 Task: Create a due date automation trigger when advanced on, on the monday after a card is due add fields with custom field "Resume" unchecked at 11:00 AM.
Action: Mouse moved to (1016, 85)
Screenshot: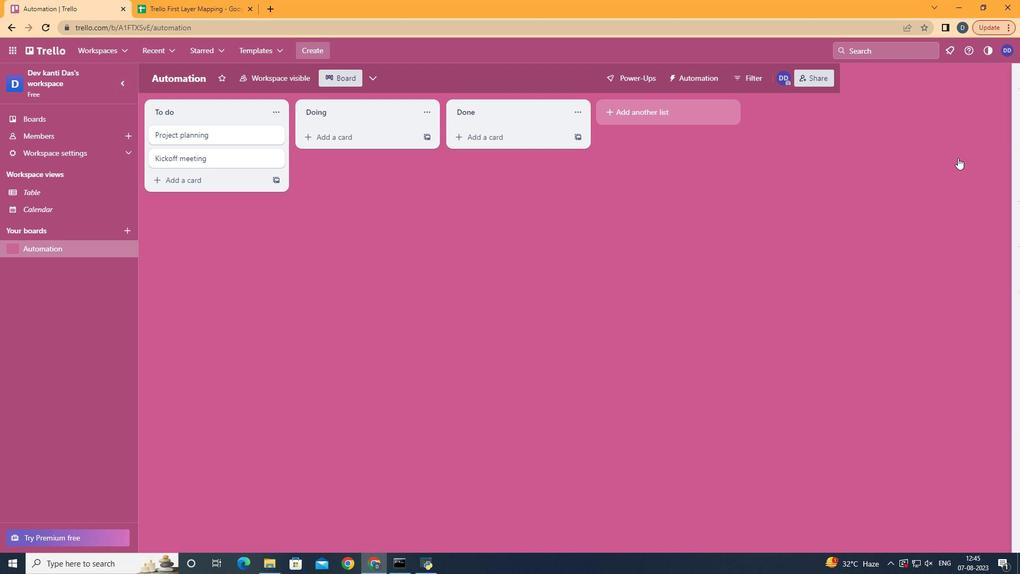 
Action: Mouse pressed left at (1016, 85)
Screenshot: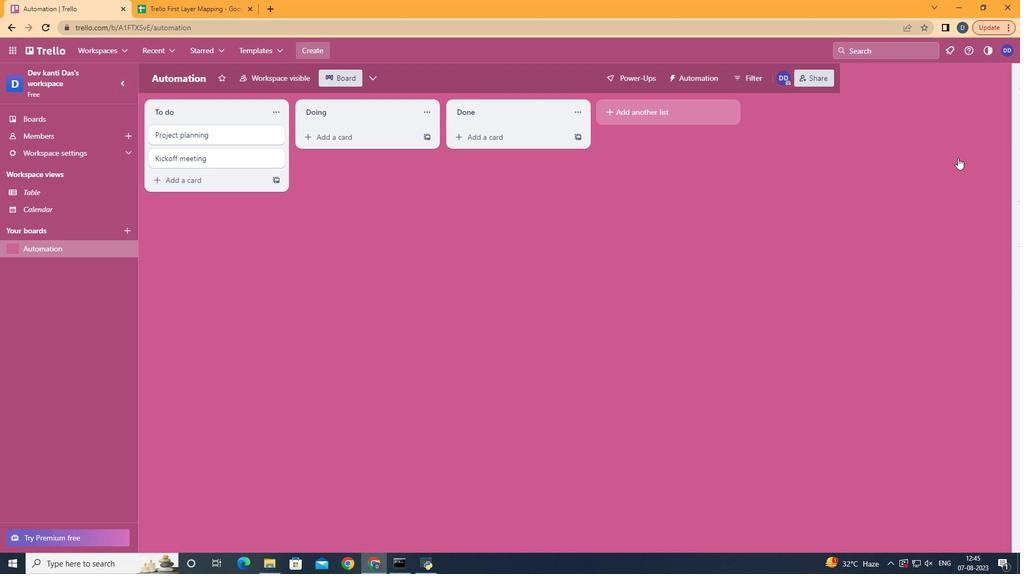 
Action: Mouse moved to (929, 234)
Screenshot: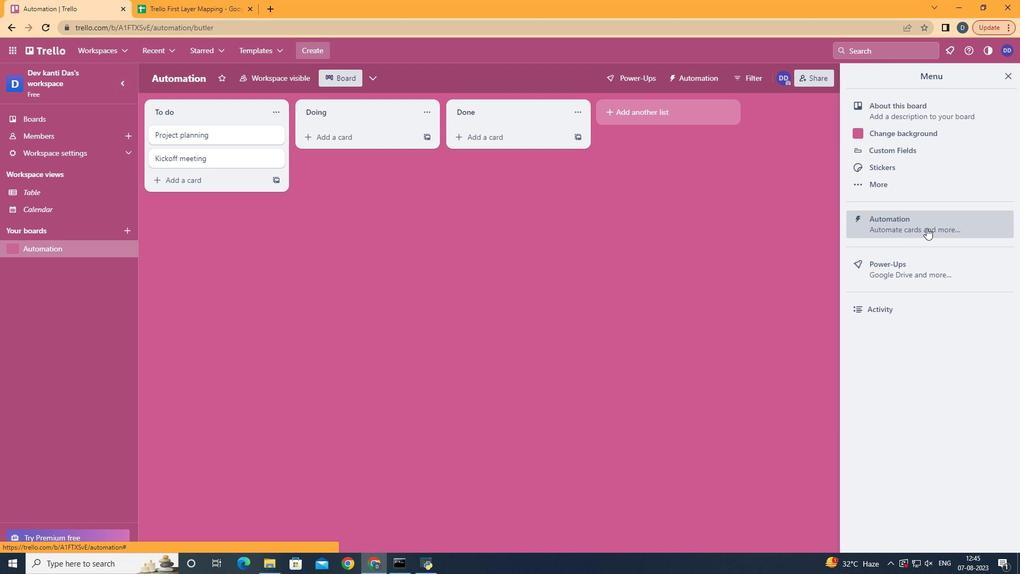 
Action: Mouse pressed left at (929, 234)
Screenshot: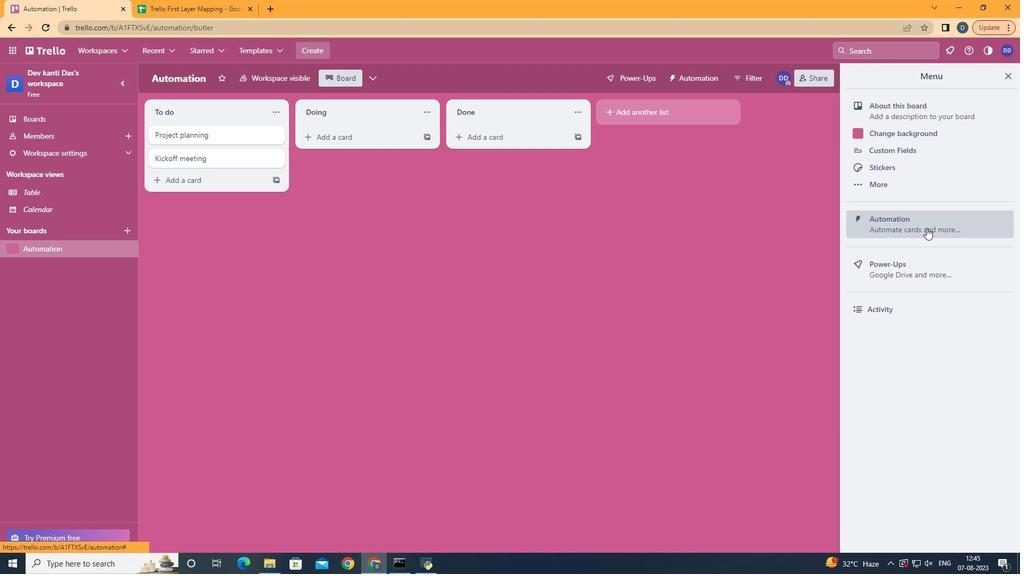 
Action: Mouse moved to (207, 221)
Screenshot: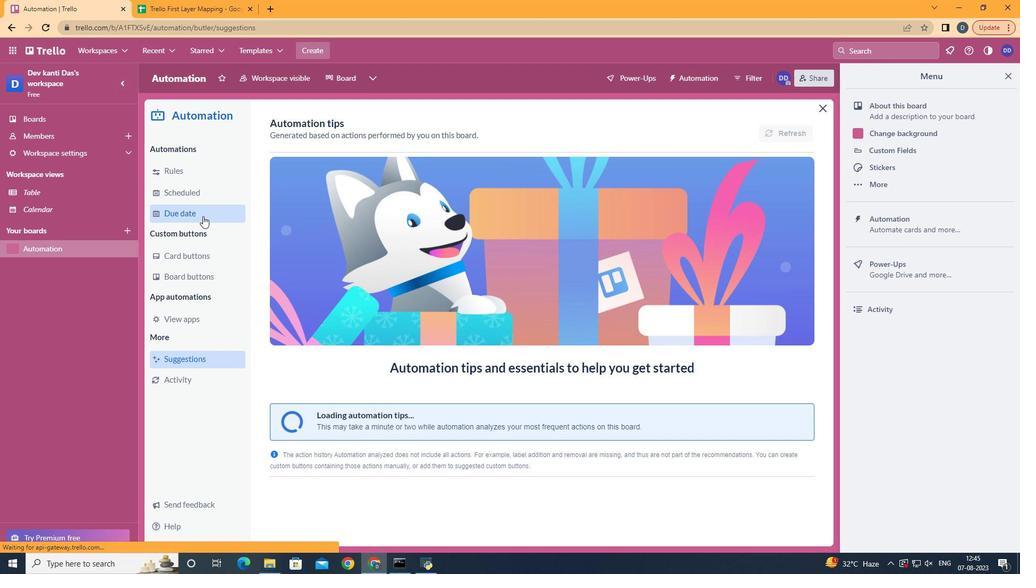 
Action: Mouse pressed left at (207, 221)
Screenshot: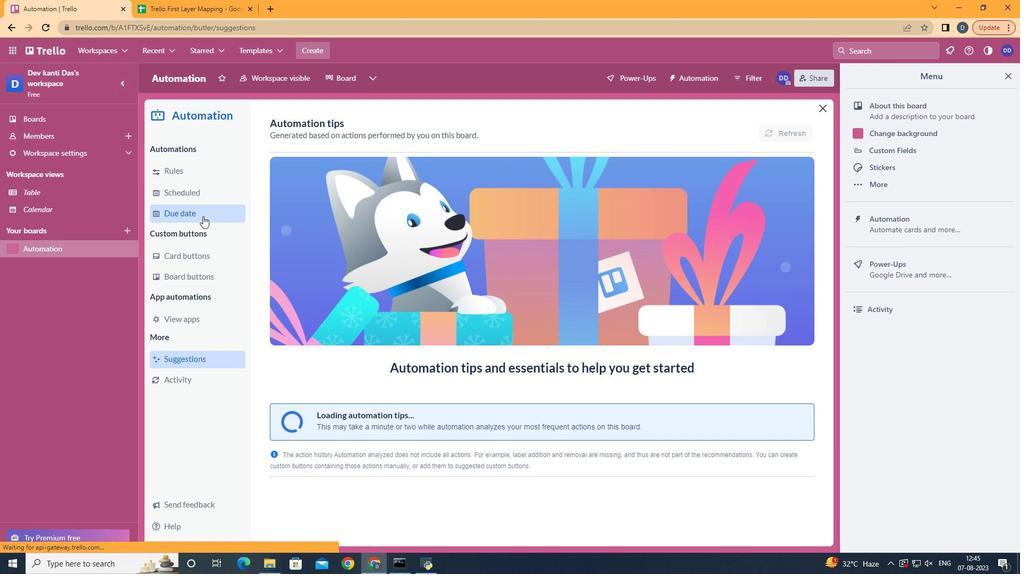 
Action: Mouse moved to (753, 129)
Screenshot: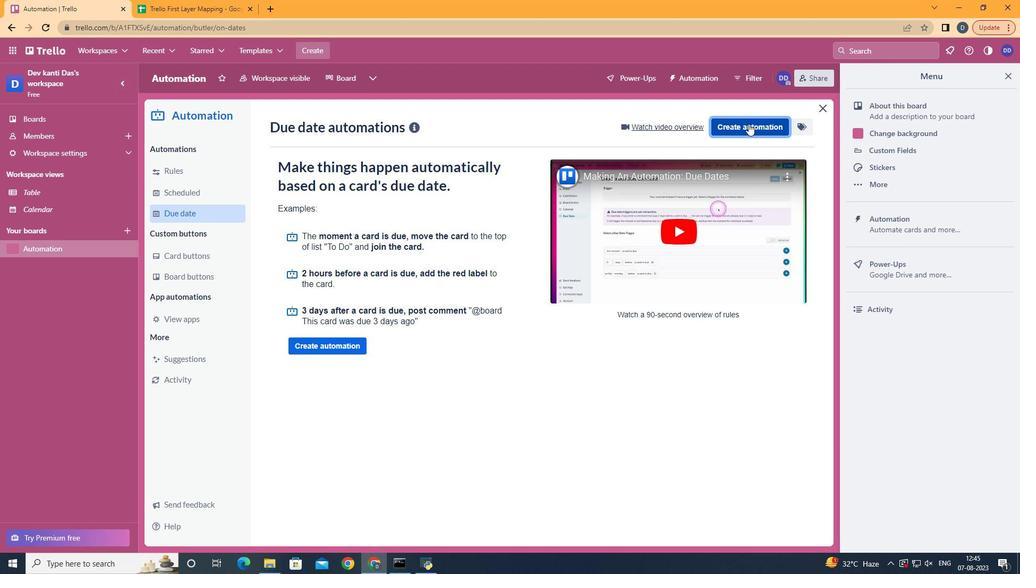 
Action: Mouse pressed left at (753, 129)
Screenshot: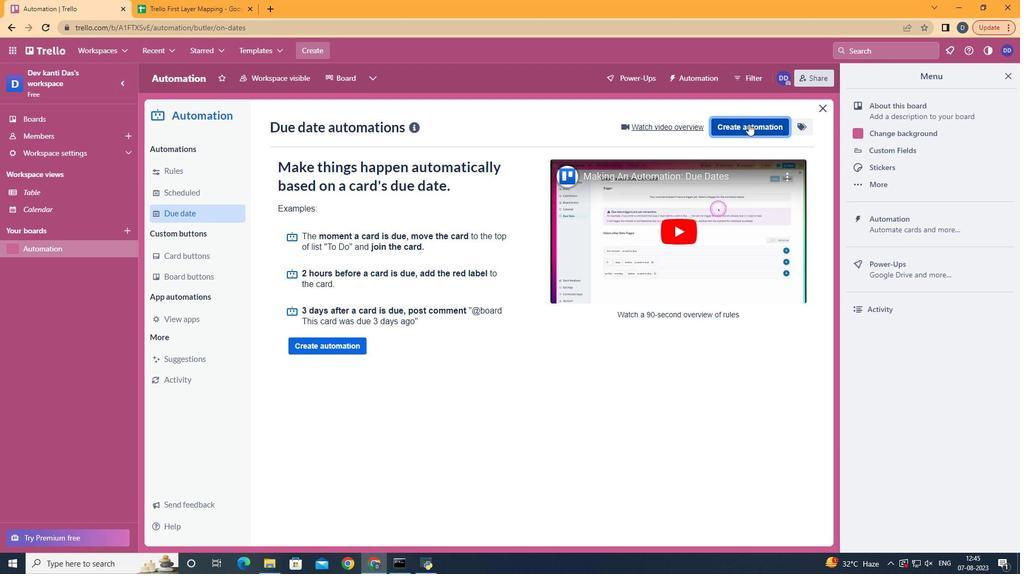 
Action: Mouse moved to (569, 232)
Screenshot: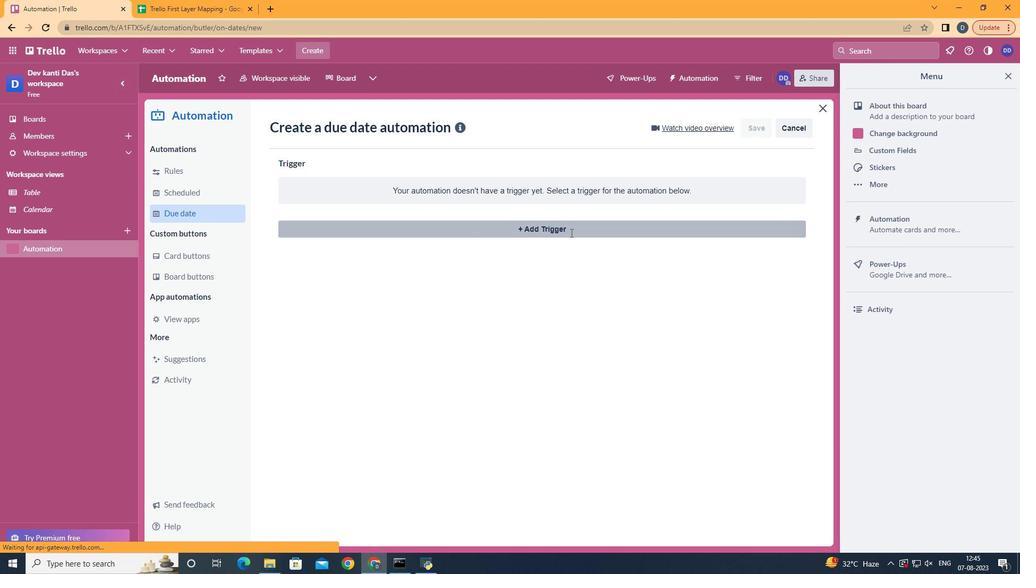 
Action: Mouse pressed left at (569, 232)
Screenshot: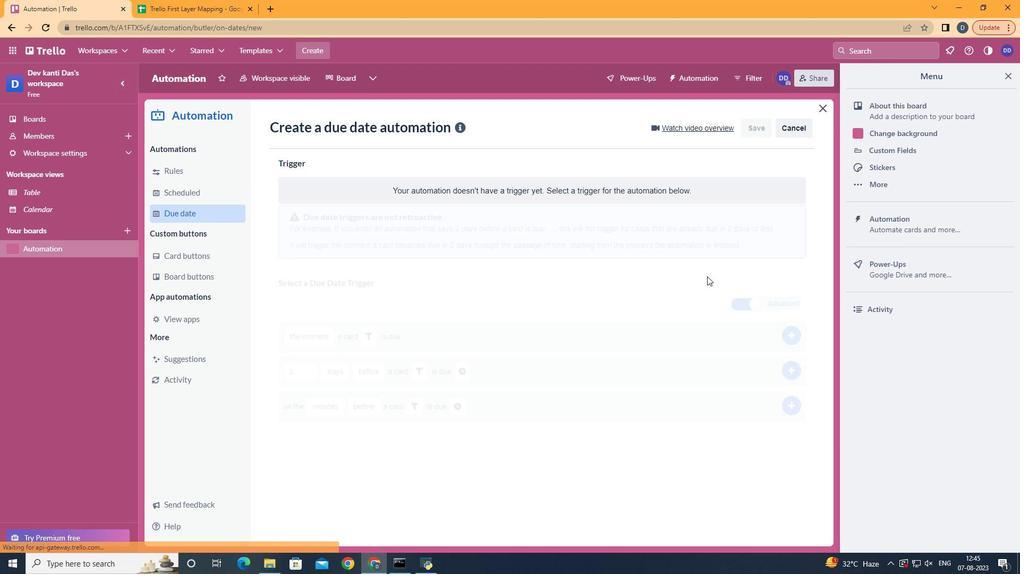 
Action: Mouse moved to (348, 280)
Screenshot: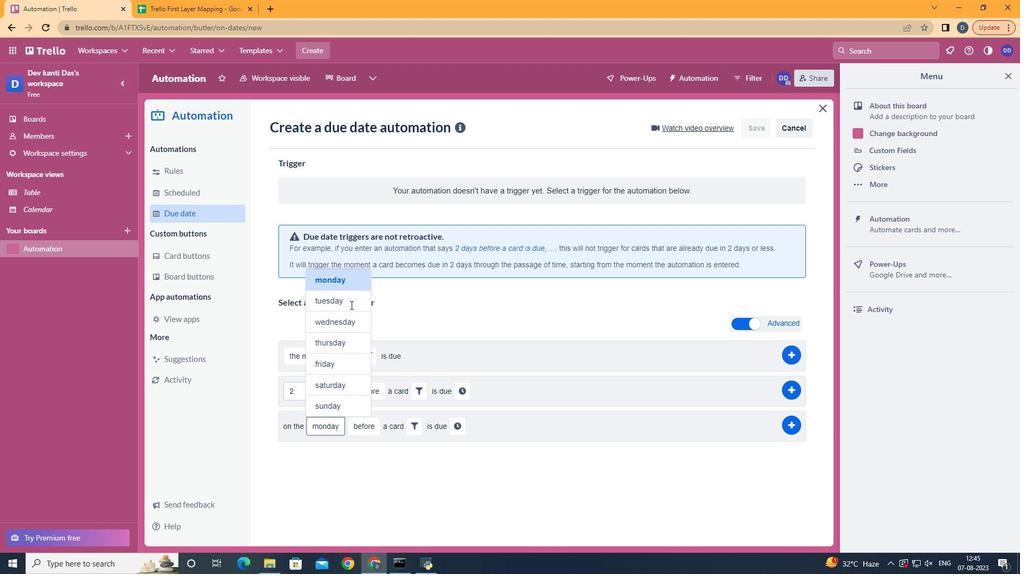 
Action: Mouse pressed left at (348, 280)
Screenshot: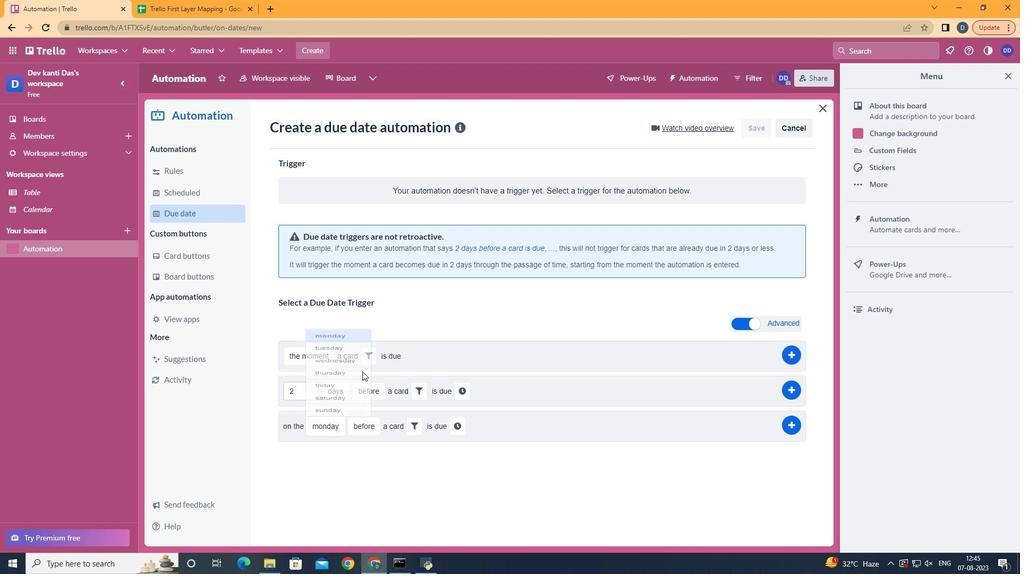 
Action: Mouse moved to (377, 477)
Screenshot: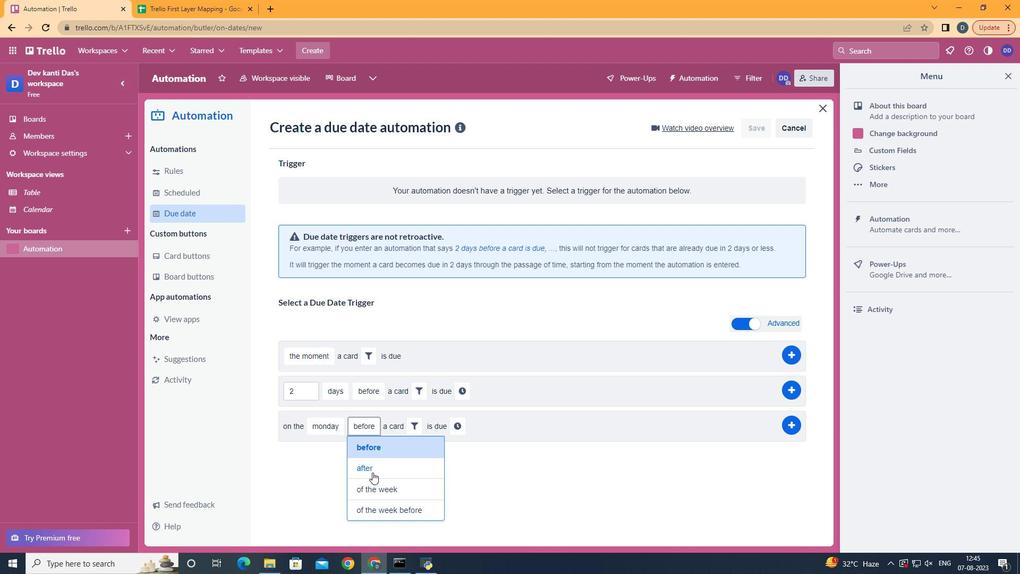 
Action: Mouse pressed left at (377, 477)
Screenshot: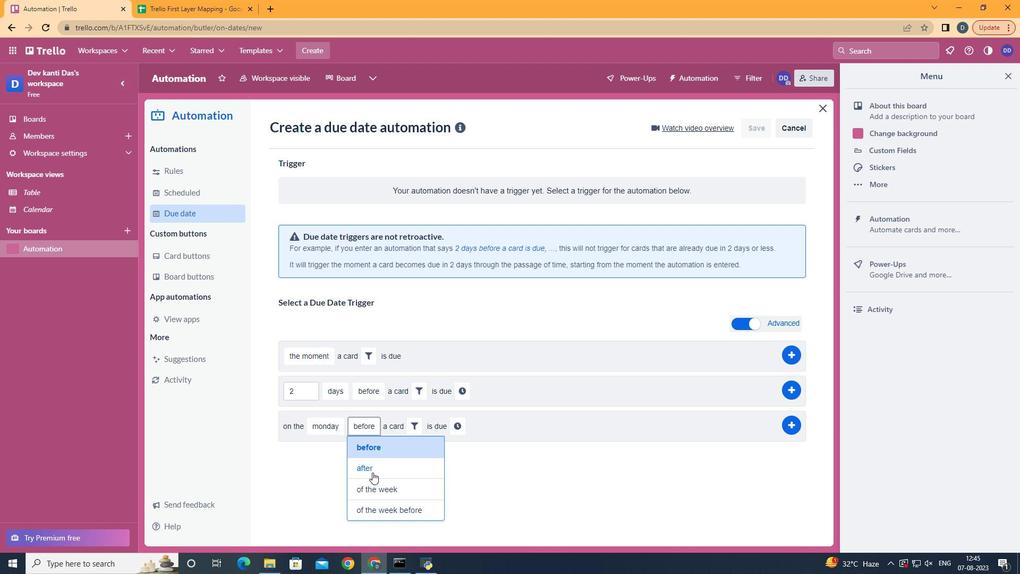 
Action: Mouse moved to (428, 410)
Screenshot: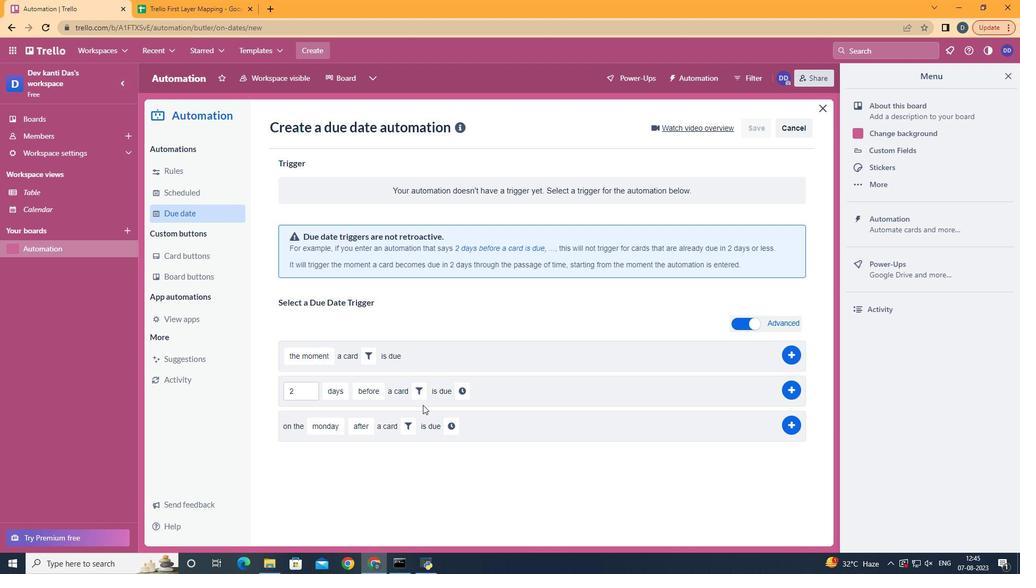 
Action: Mouse pressed left at (428, 410)
Screenshot: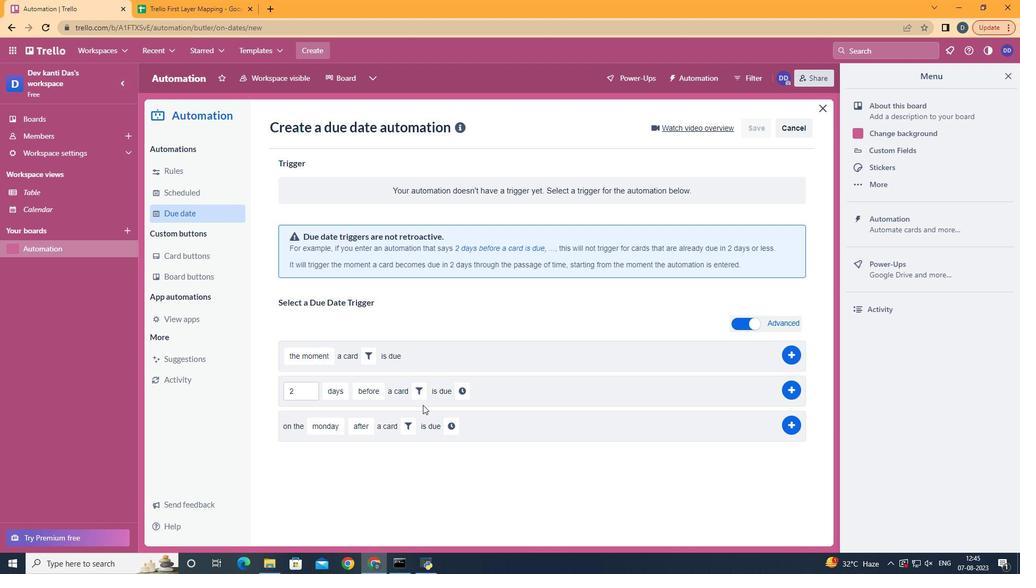 
Action: Mouse moved to (419, 426)
Screenshot: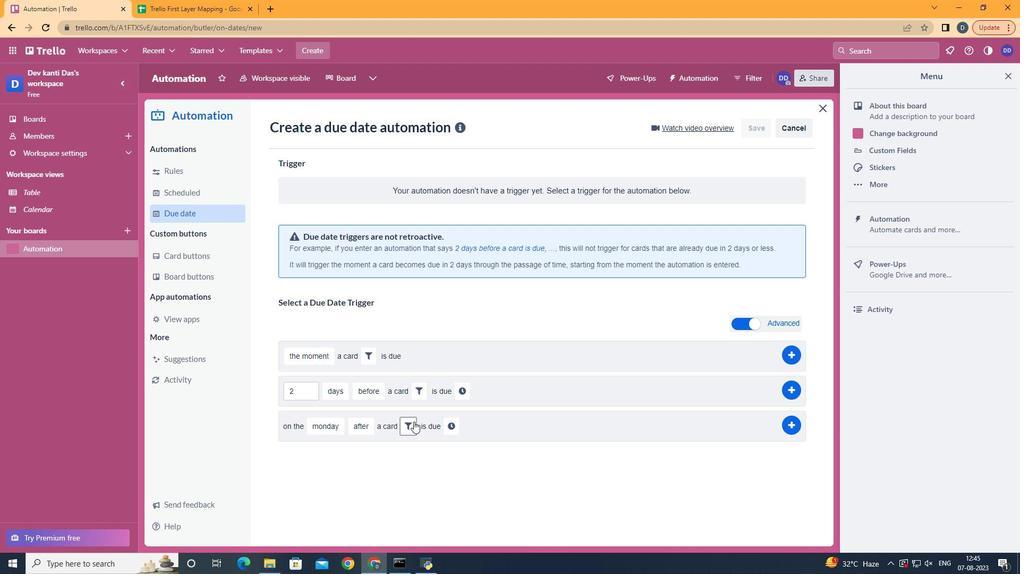 
Action: Mouse pressed left at (419, 426)
Screenshot: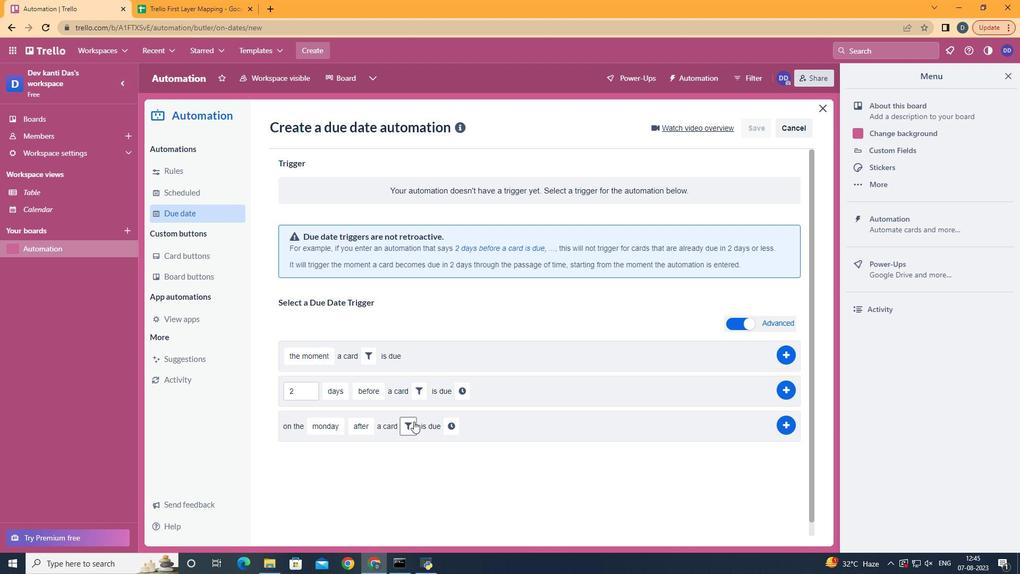
Action: Mouse moved to (576, 466)
Screenshot: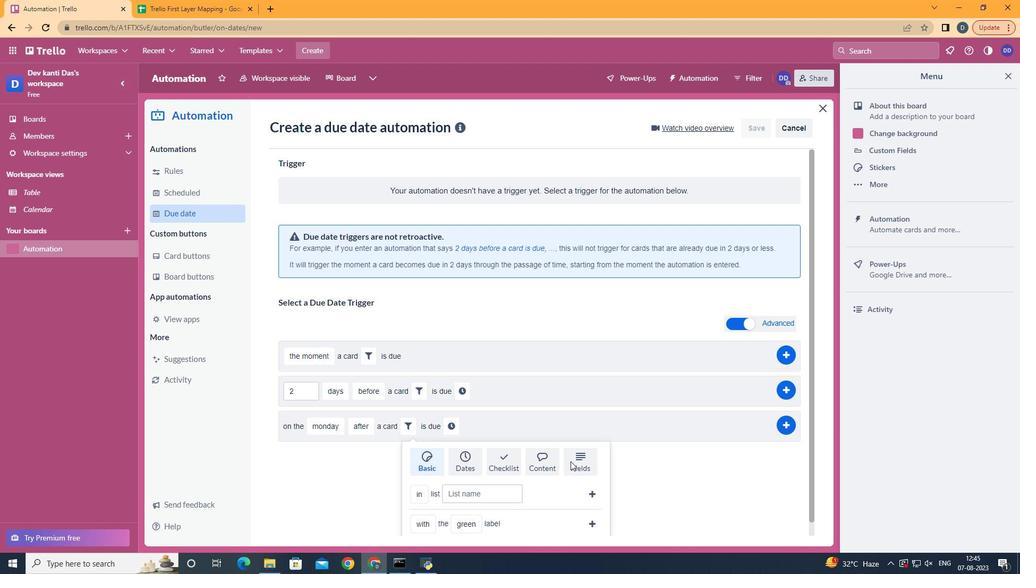
Action: Mouse pressed left at (576, 466)
Screenshot: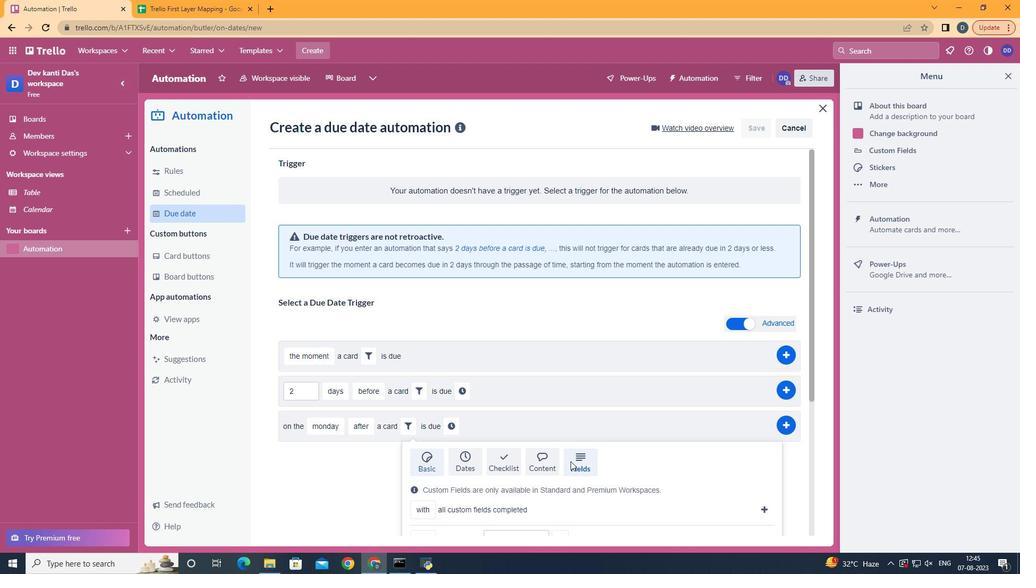 
Action: Mouse scrolled (576, 466) with delta (0, 0)
Screenshot: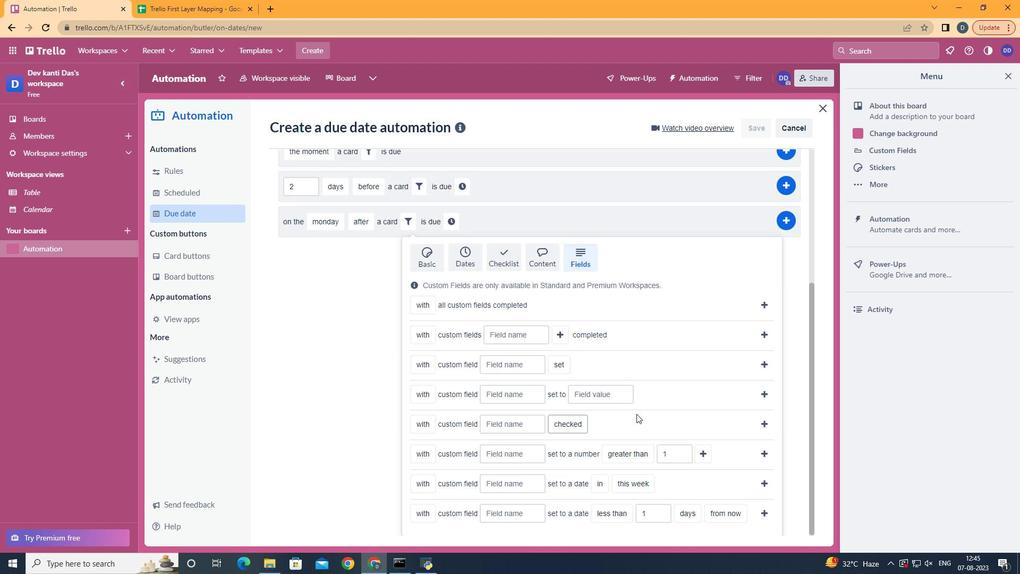
Action: Mouse scrolled (576, 466) with delta (0, 0)
Screenshot: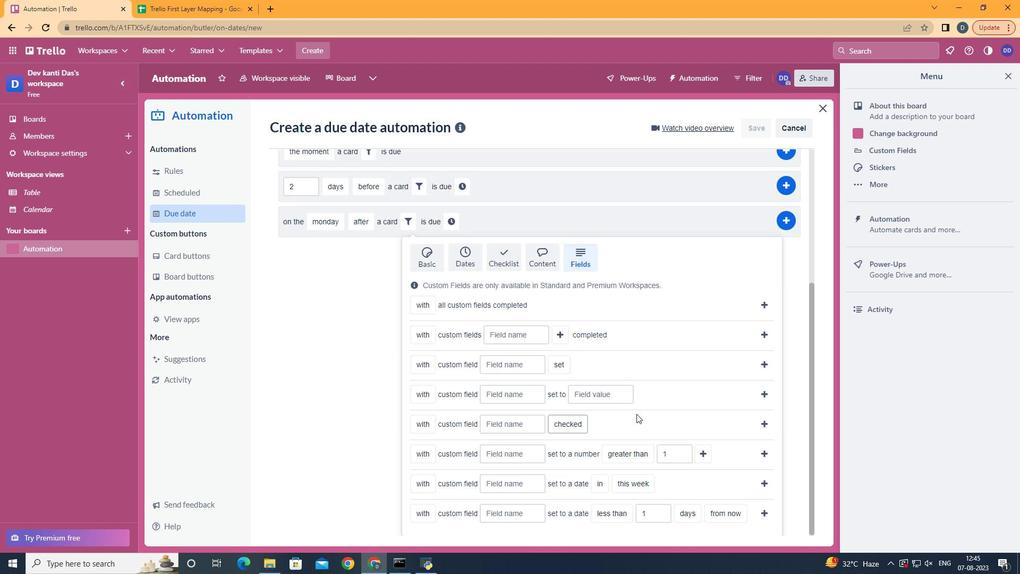 
Action: Mouse scrolled (576, 466) with delta (0, 0)
Screenshot: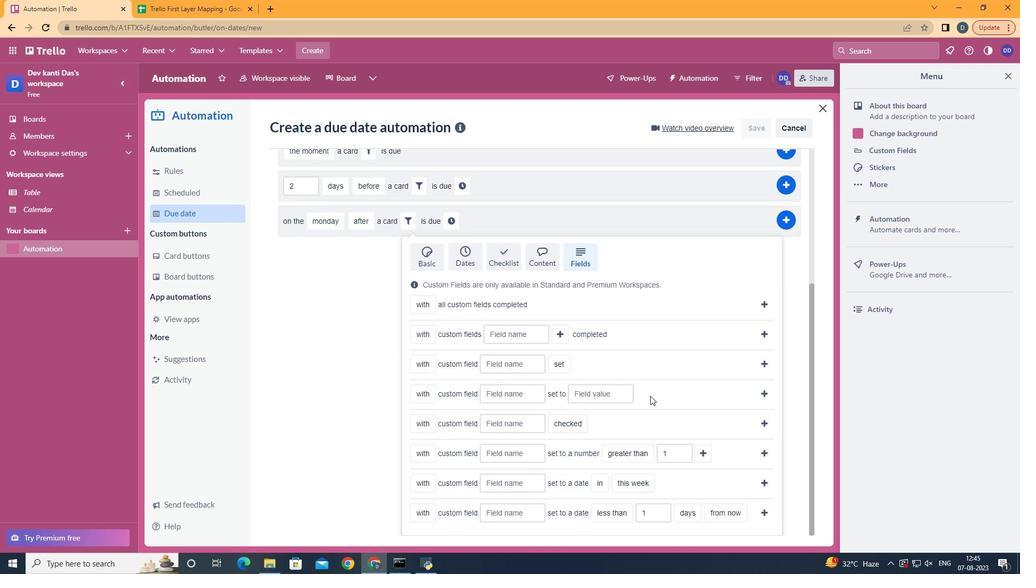 
Action: Mouse scrolled (576, 466) with delta (0, 0)
Screenshot: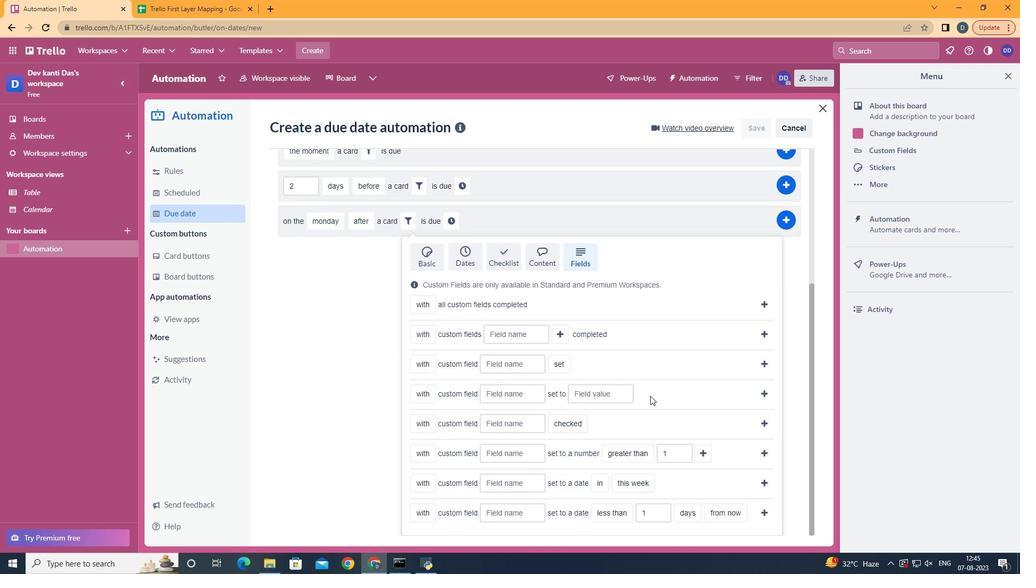 
Action: Mouse scrolled (576, 466) with delta (0, 0)
Screenshot: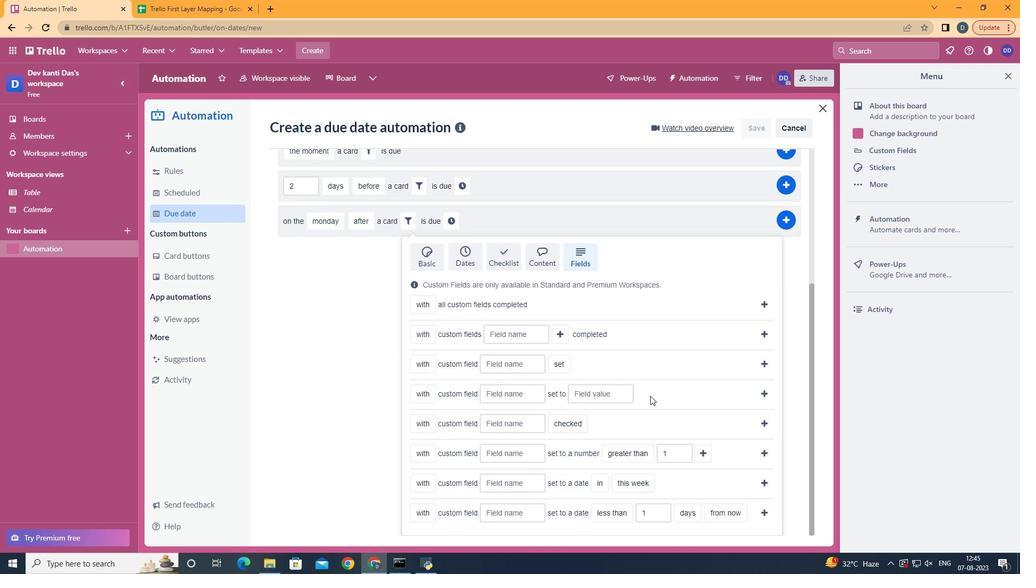 
Action: Mouse moved to (433, 445)
Screenshot: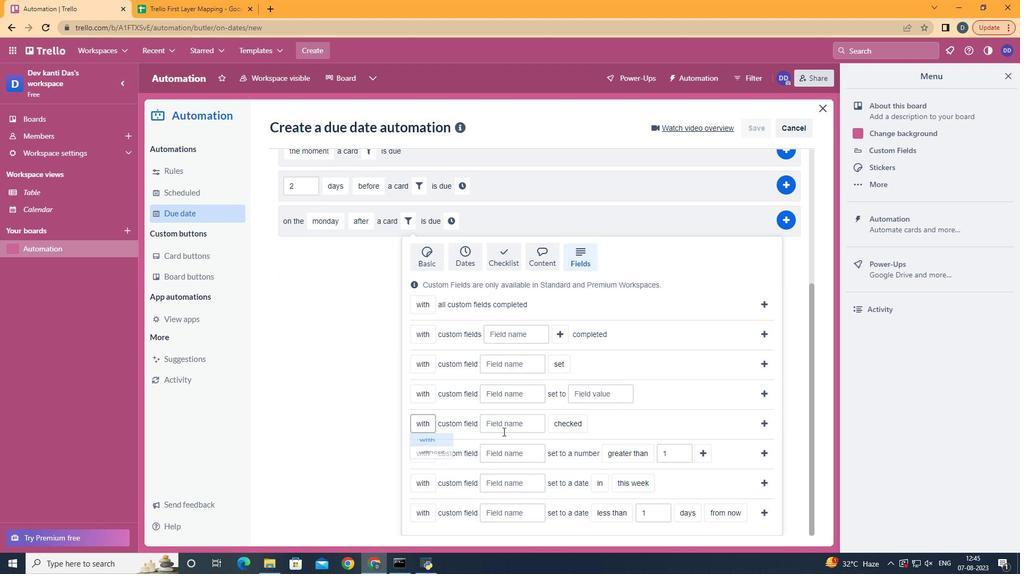 
Action: Mouse pressed left at (433, 445)
Screenshot: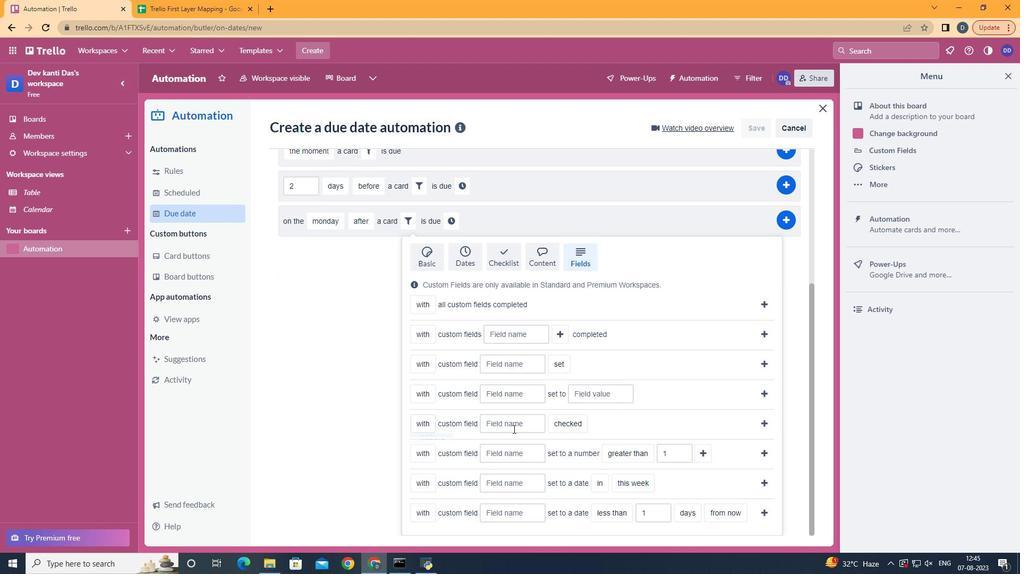 
Action: Mouse moved to (512, 428)
Screenshot: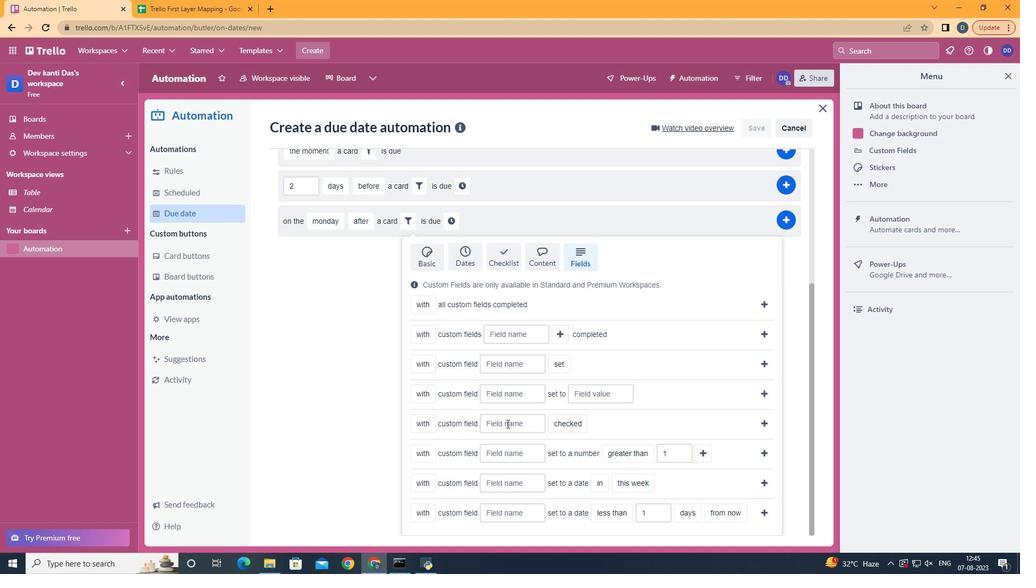 
Action: Mouse pressed left at (512, 428)
Screenshot: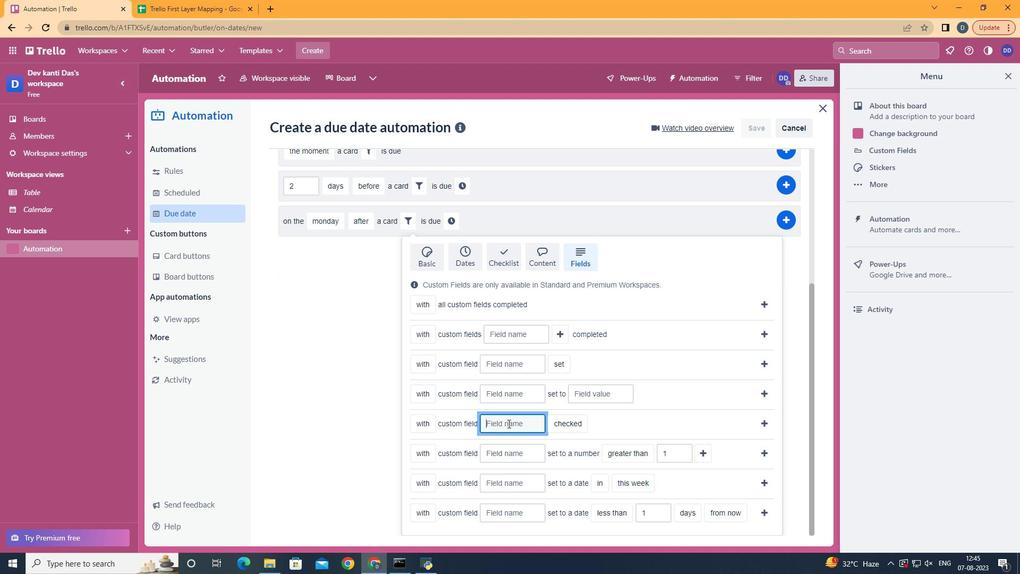 
Action: Mouse moved to (513, 428)
Screenshot: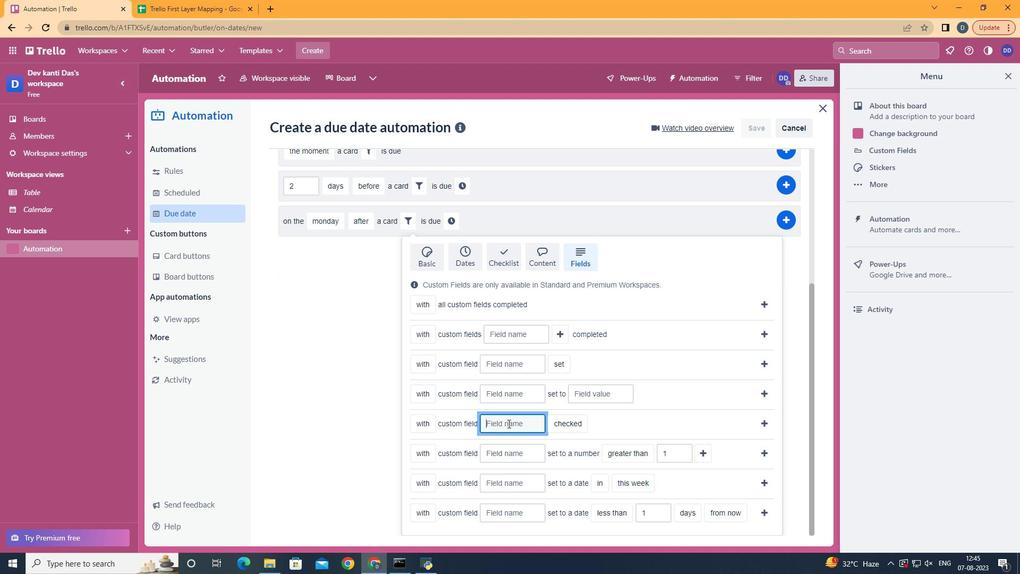 
Action: Key pressed <Key.shift>Resume
Screenshot: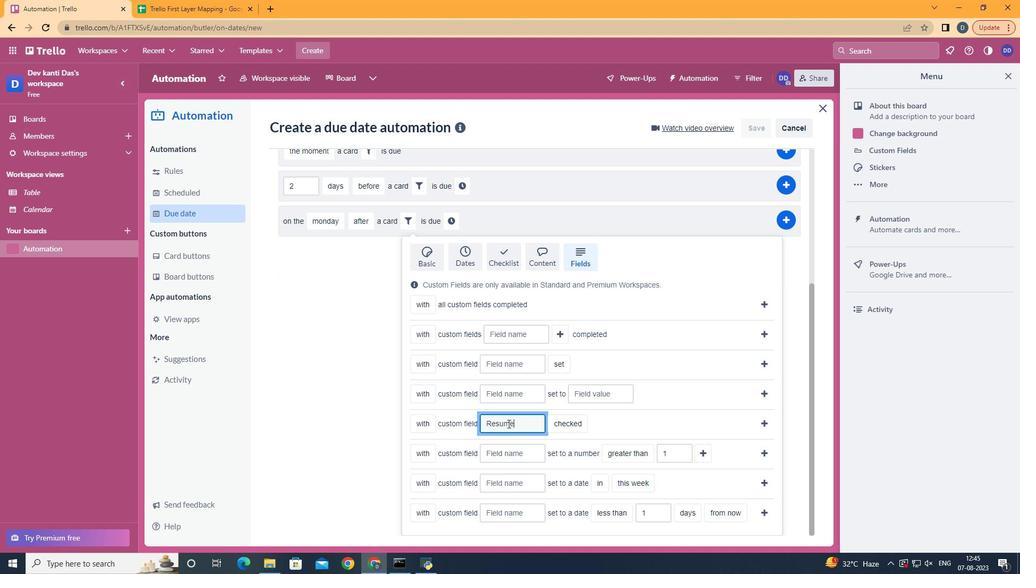
Action: Mouse moved to (574, 466)
Screenshot: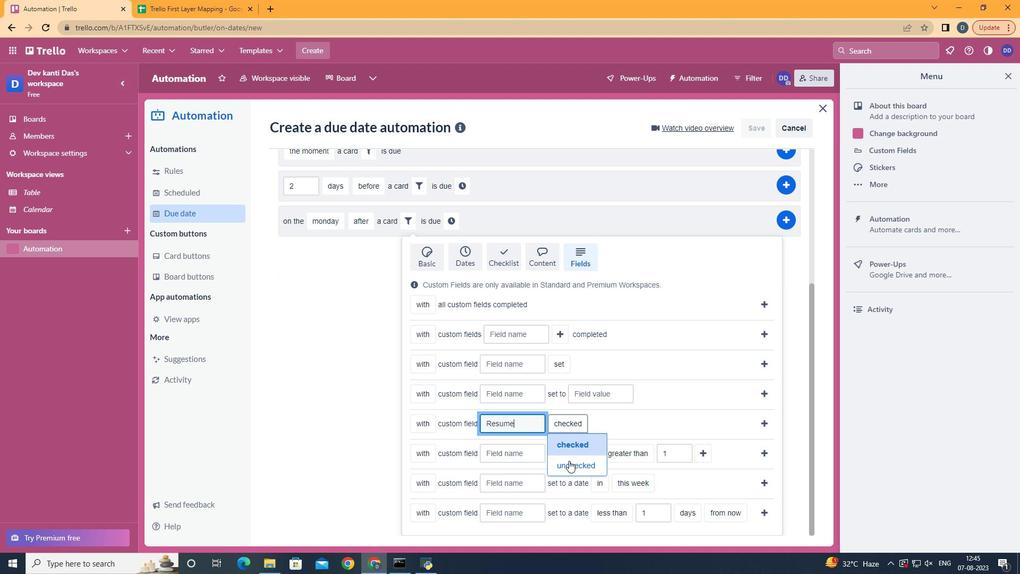 
Action: Mouse pressed left at (574, 466)
Screenshot: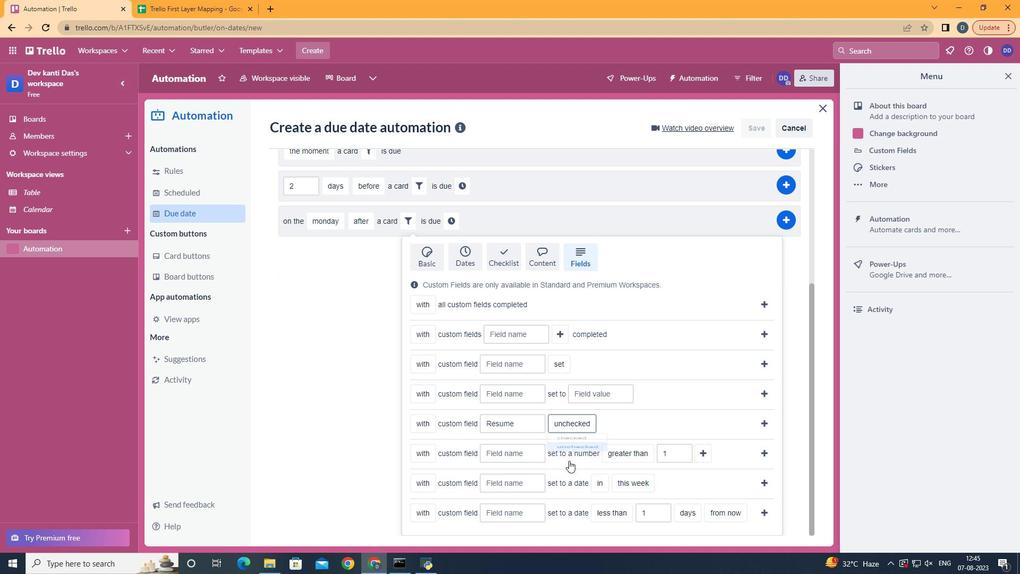 
Action: Mouse moved to (773, 427)
Screenshot: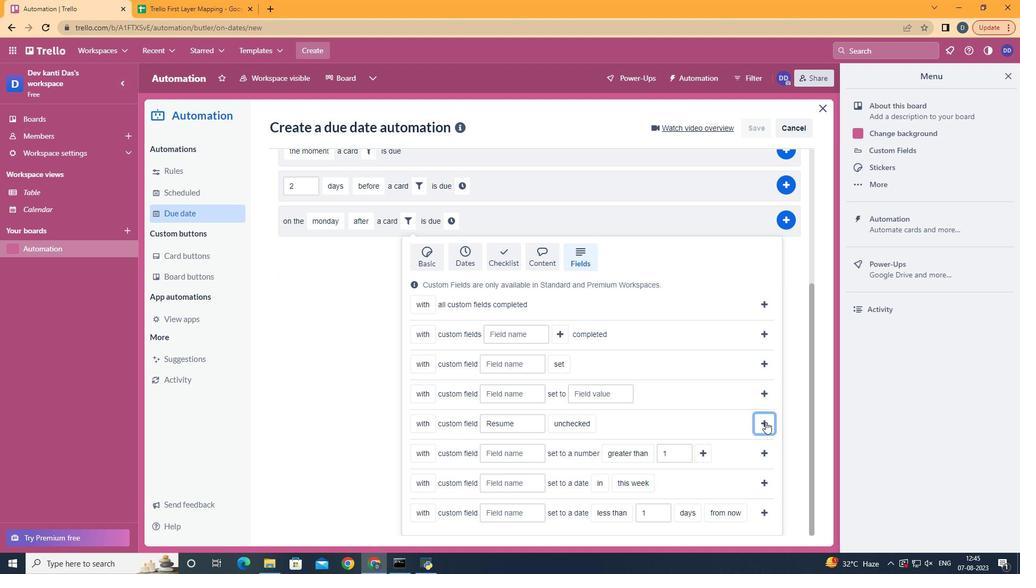 
Action: Mouse pressed left at (773, 427)
Screenshot: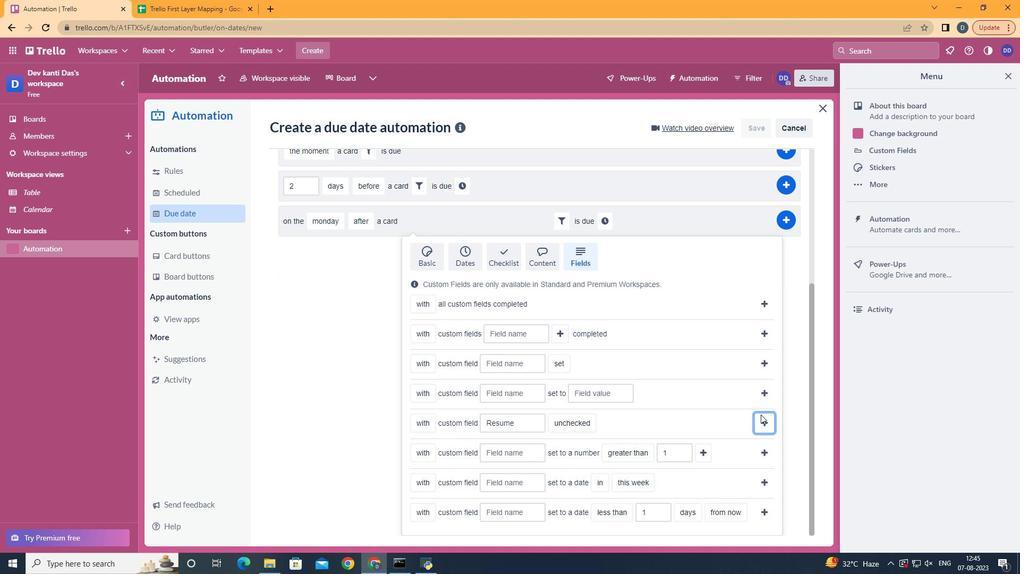 
Action: Mouse moved to (604, 431)
Screenshot: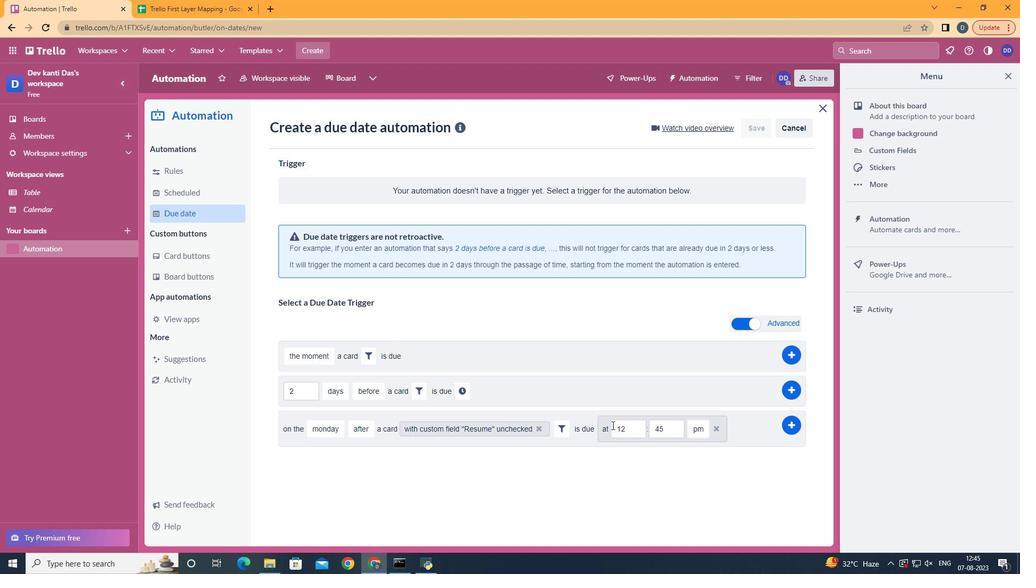 
Action: Mouse pressed left at (604, 431)
Screenshot: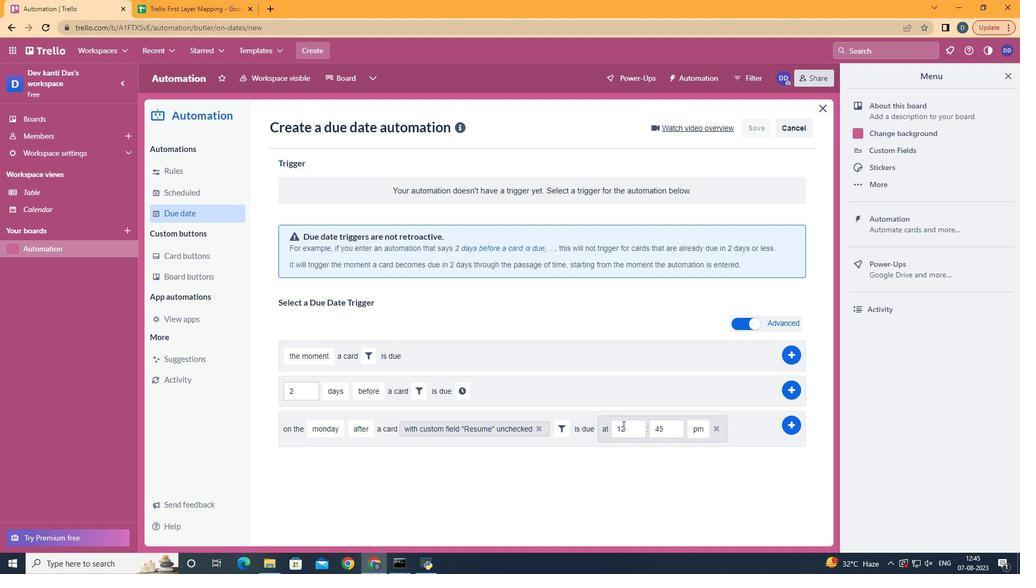 
Action: Mouse moved to (642, 430)
Screenshot: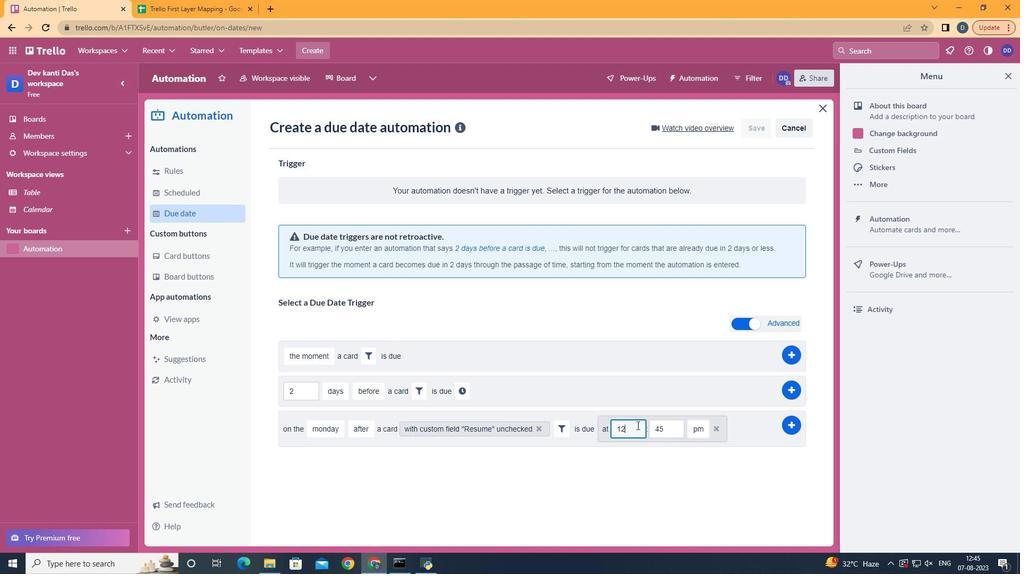 
Action: Mouse pressed left at (642, 430)
Screenshot: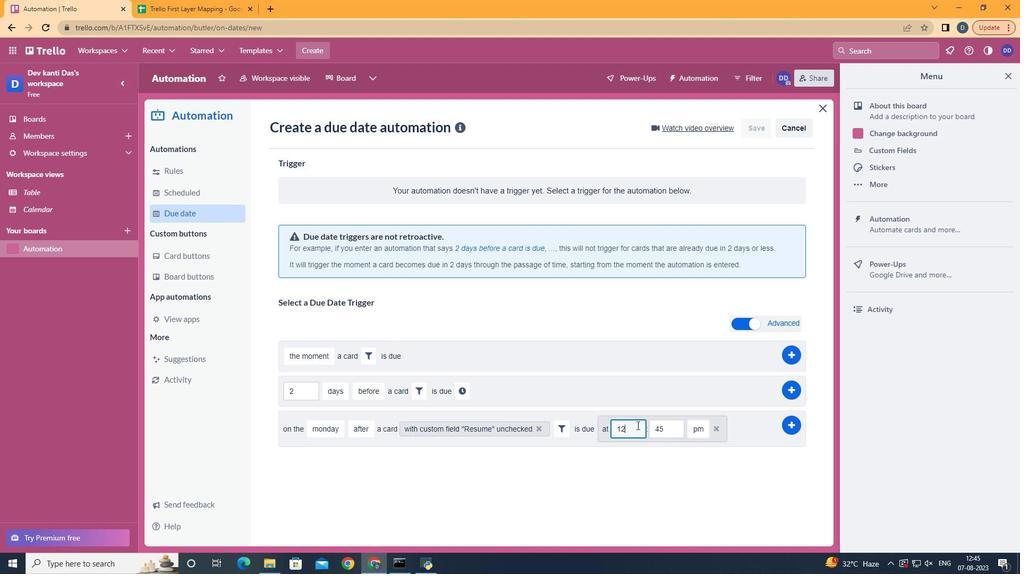 
Action: Key pressed <Key.backspace>1
Screenshot: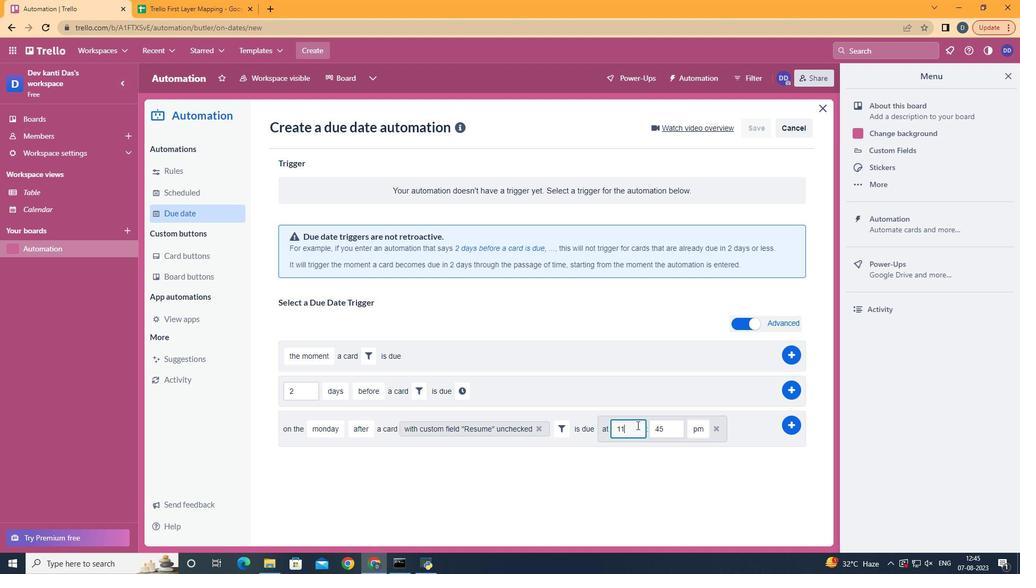 
Action: Mouse moved to (671, 440)
Screenshot: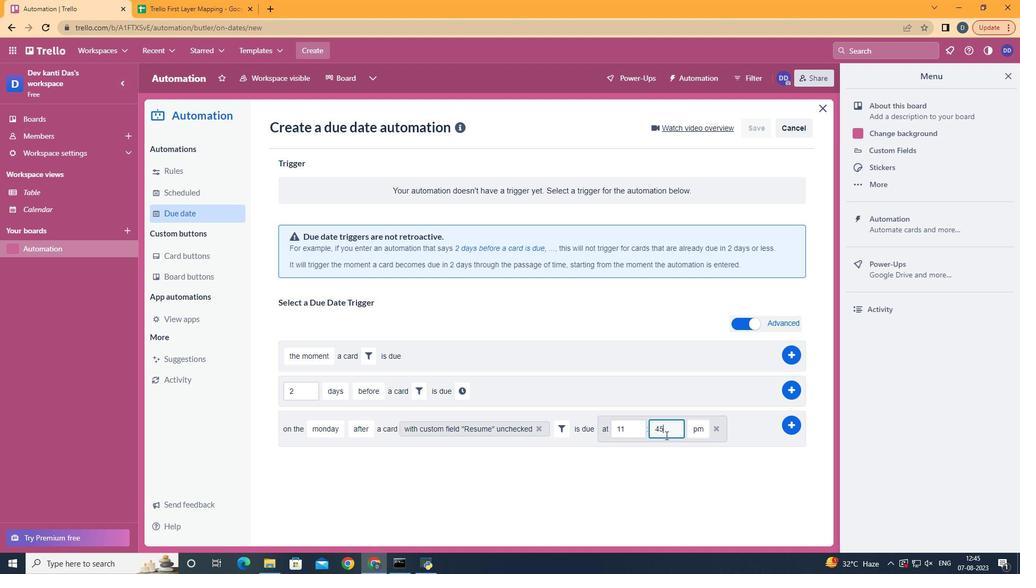 
Action: Mouse pressed left at (671, 440)
Screenshot: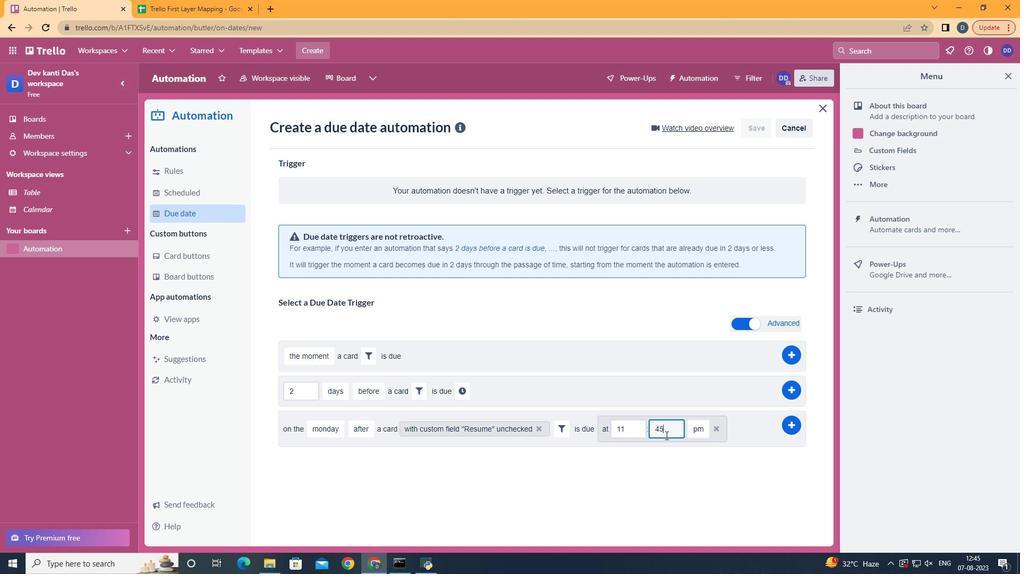 
Action: Key pressed <Key.backspace><Key.backspace>00
Screenshot: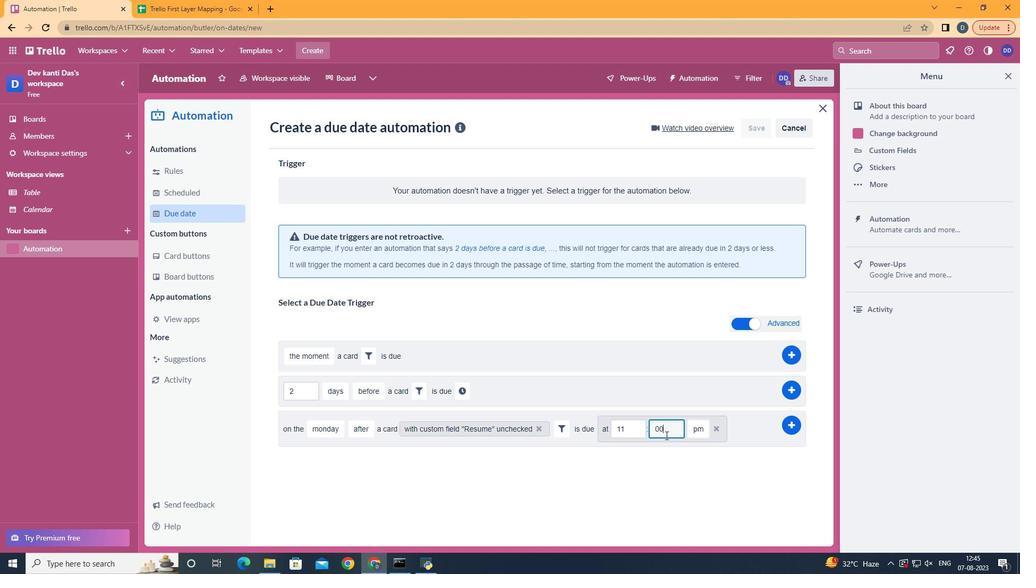 
Action: Mouse moved to (705, 449)
Screenshot: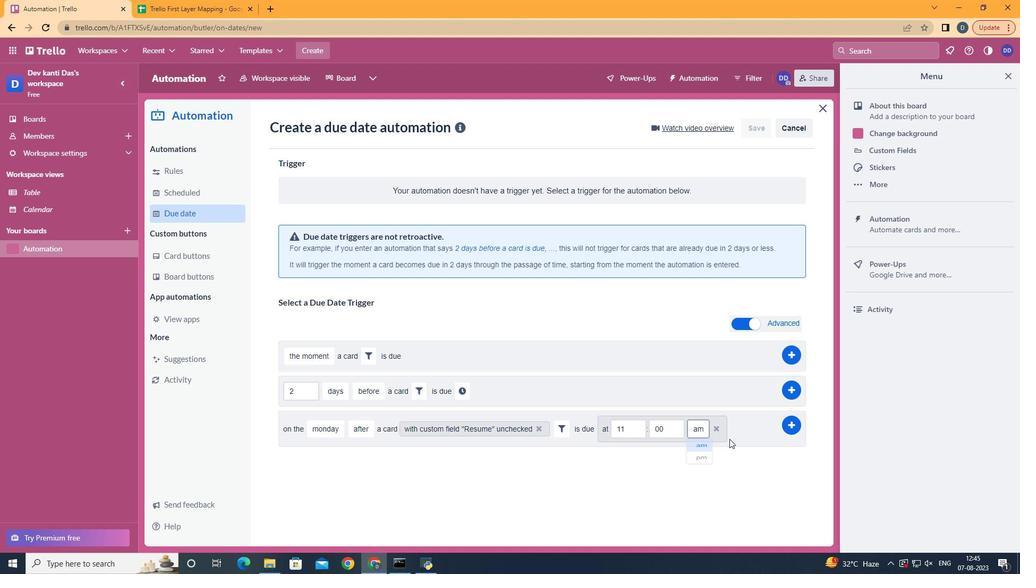 
Action: Mouse pressed left at (705, 449)
Screenshot: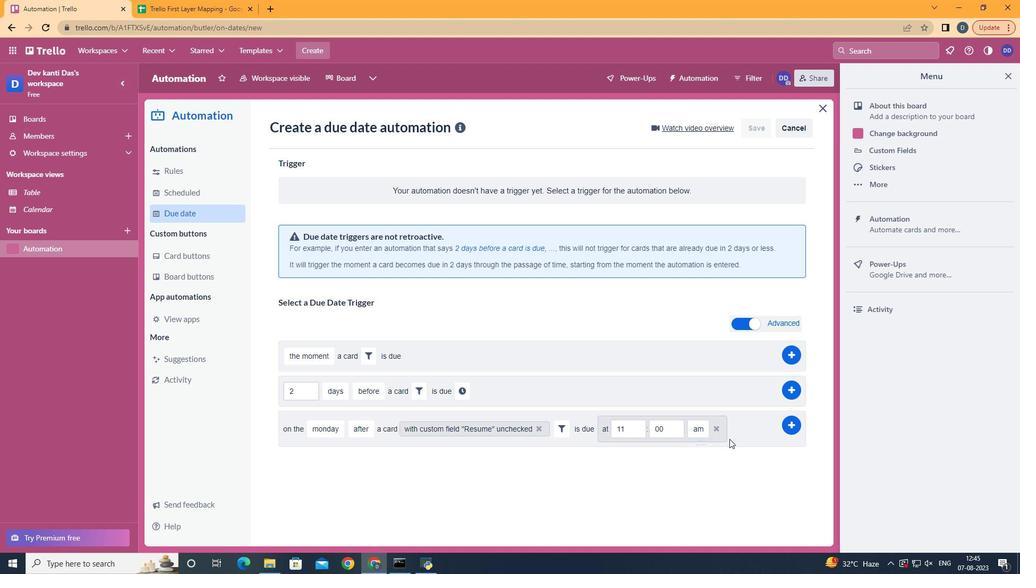 
Action: Mouse moved to (799, 429)
Screenshot: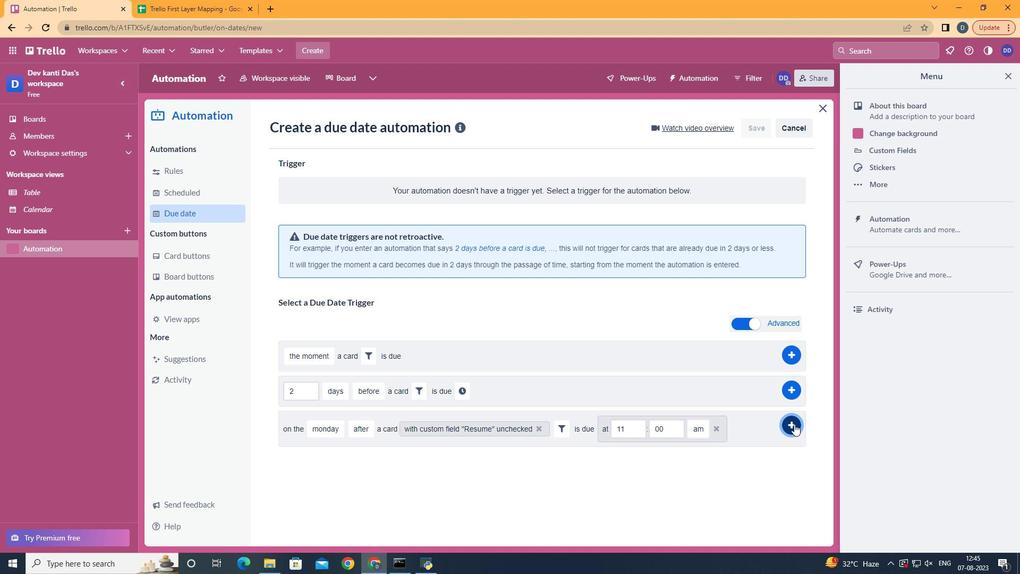 
Action: Mouse pressed left at (799, 429)
Screenshot: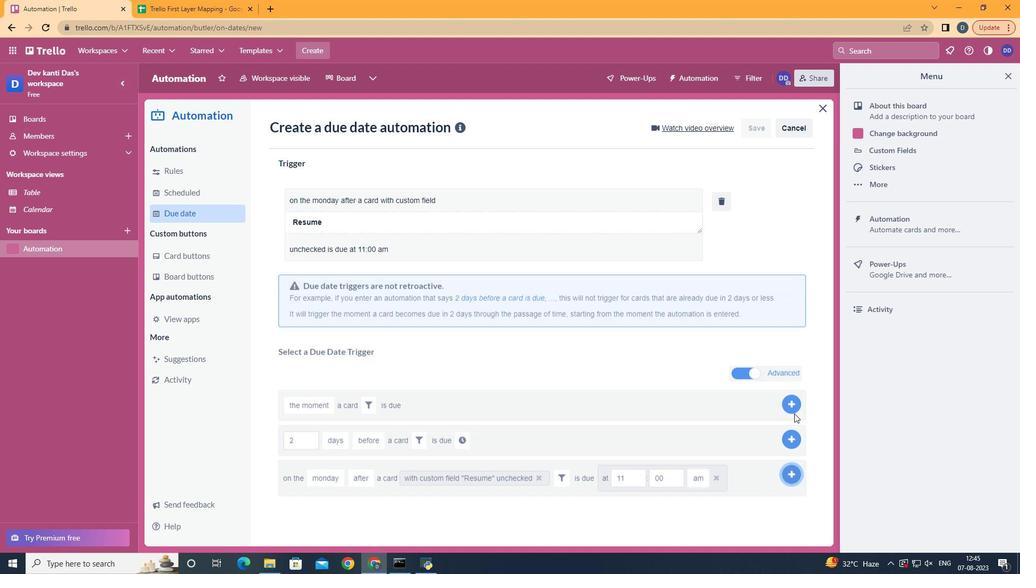 
Action: Mouse moved to (527, 185)
Screenshot: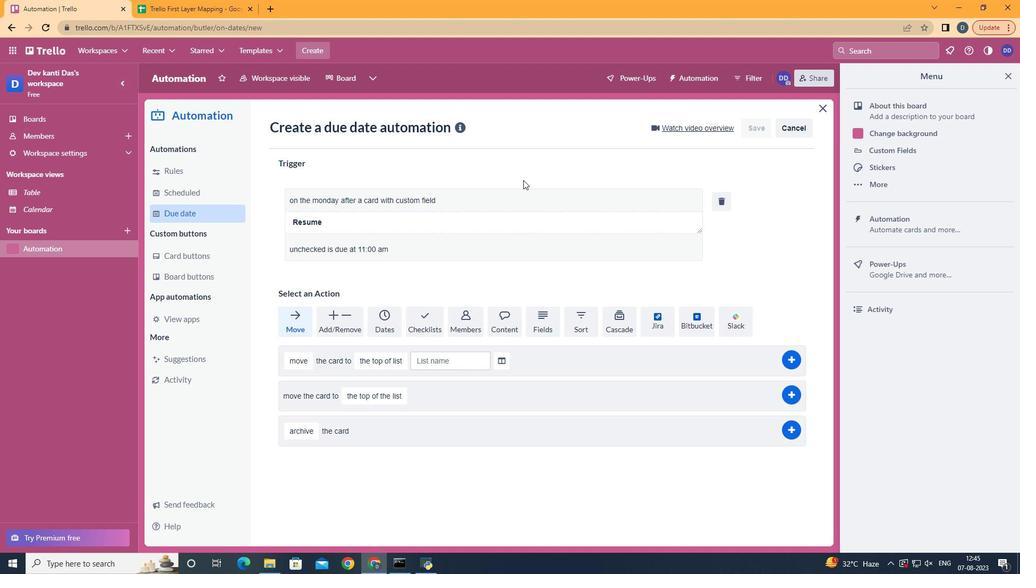 
